 Task: Delete the notes.
Action: Mouse moved to (94, 453)
Screenshot: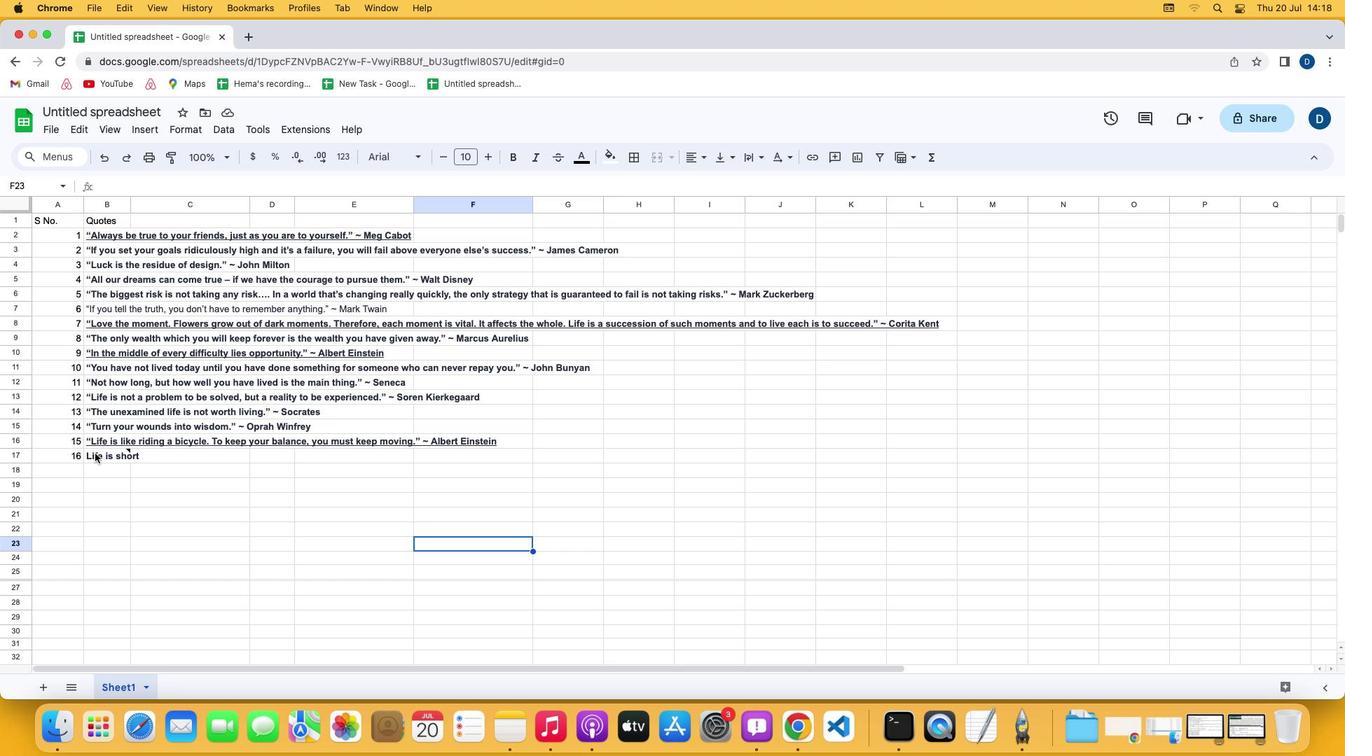 
Action: Mouse pressed left at (94, 453)
Screenshot: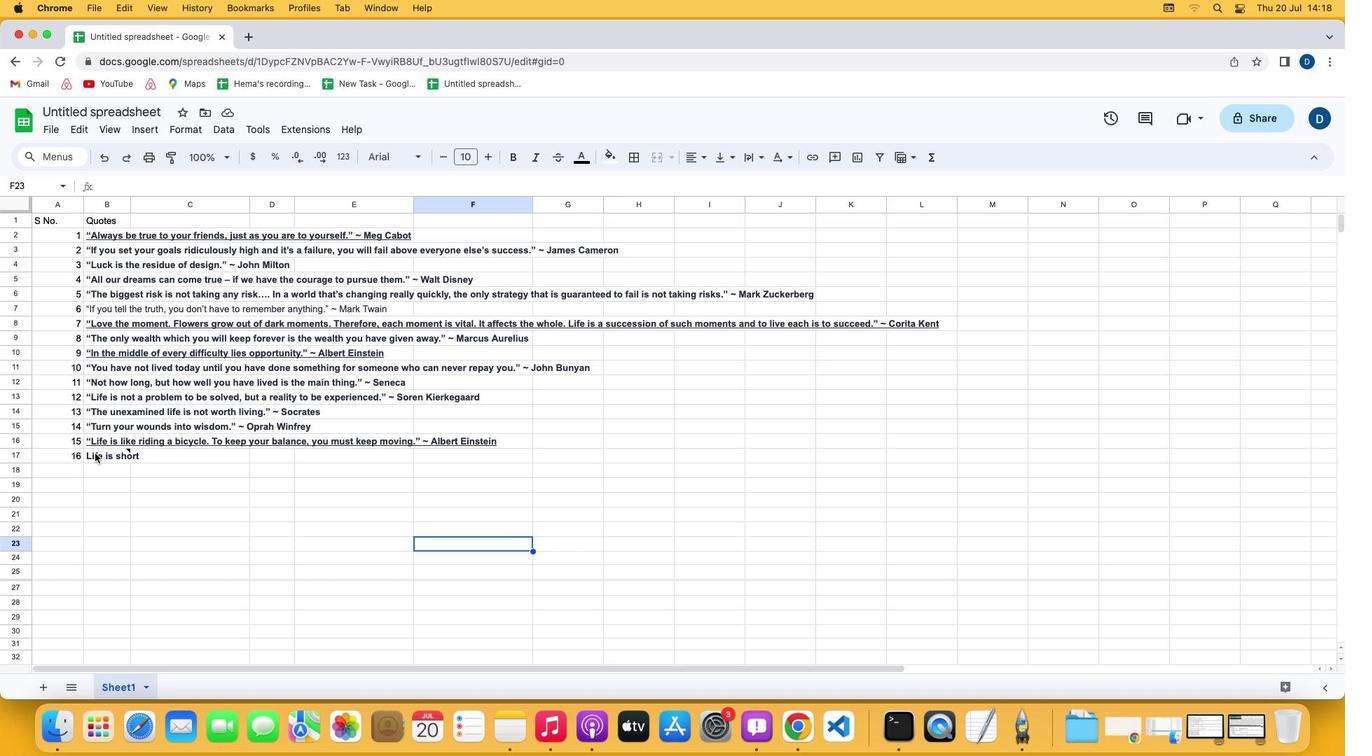
Action: Mouse moved to (94, 453)
Screenshot: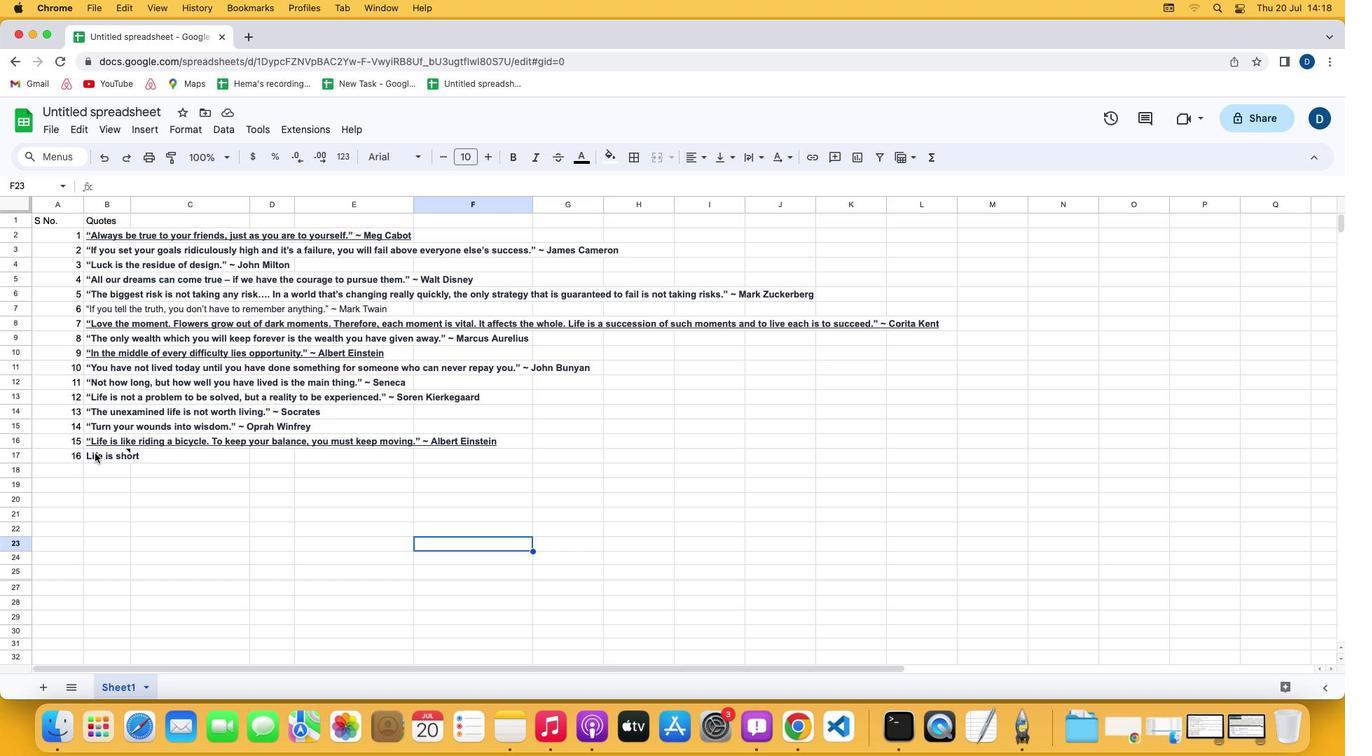 
Action: Mouse pressed left at (94, 453)
Screenshot: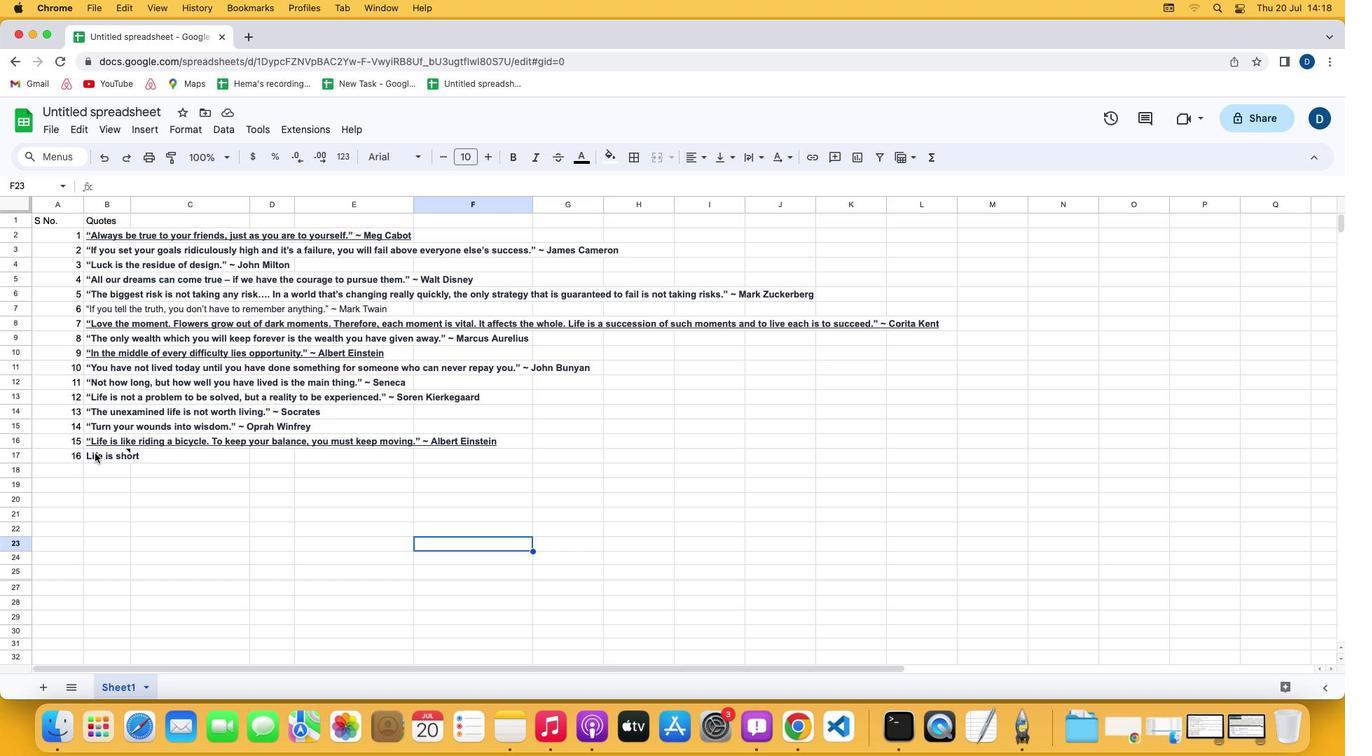 
Action: Mouse moved to (80, 130)
Screenshot: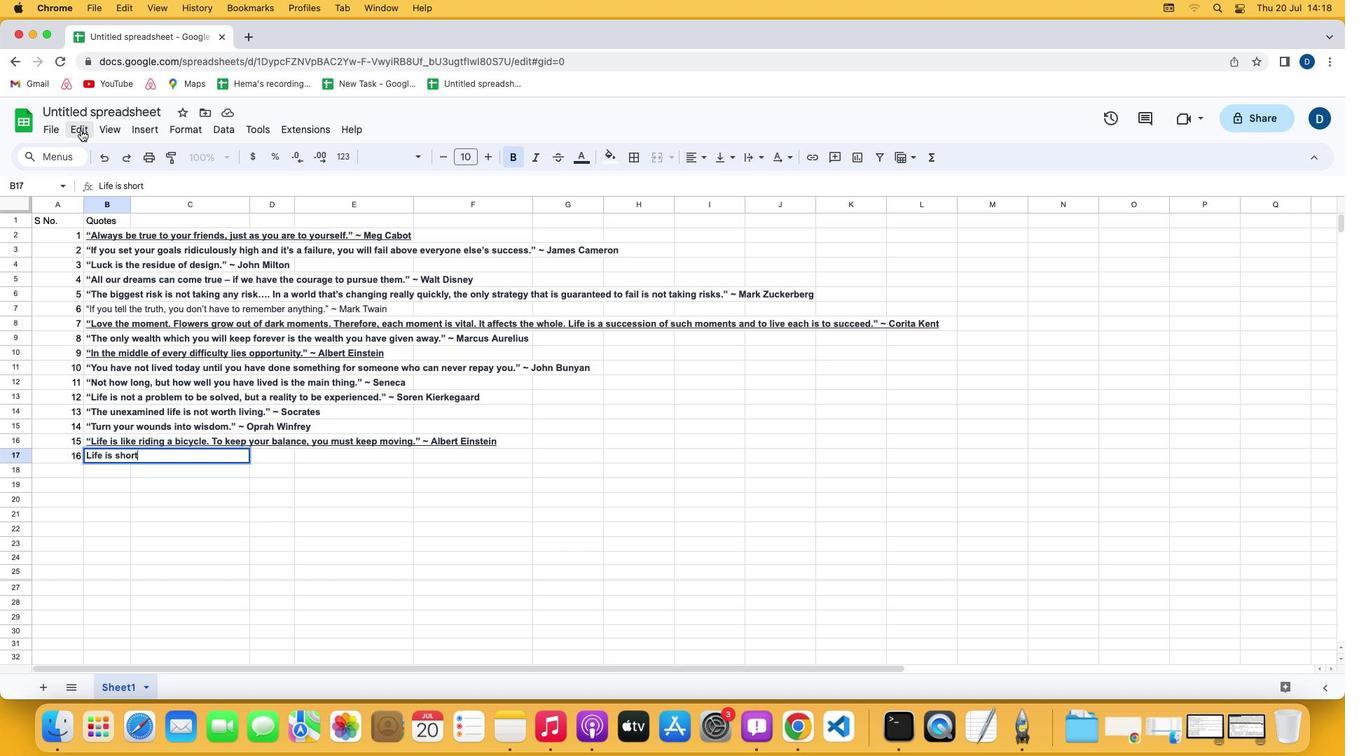 
Action: Mouse pressed left at (80, 130)
Screenshot: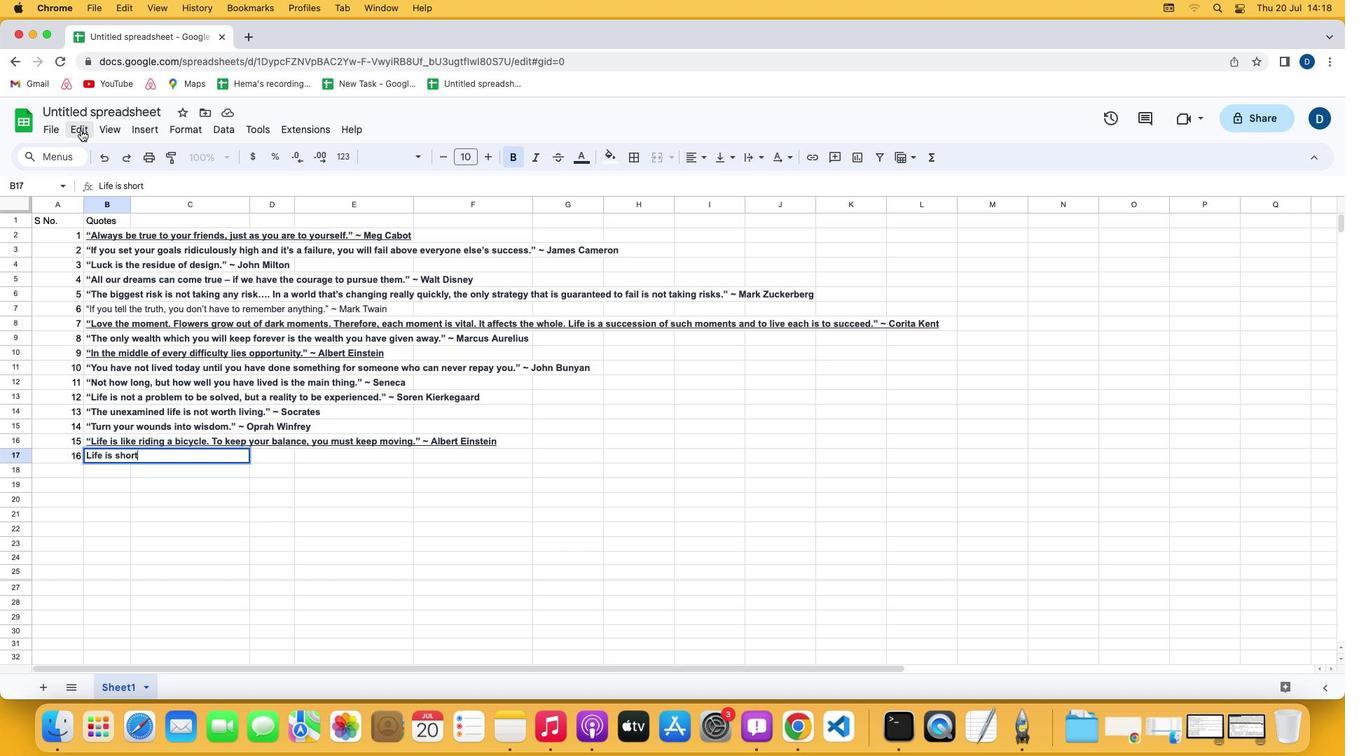
Action: Mouse moved to (332, 453)
Screenshot: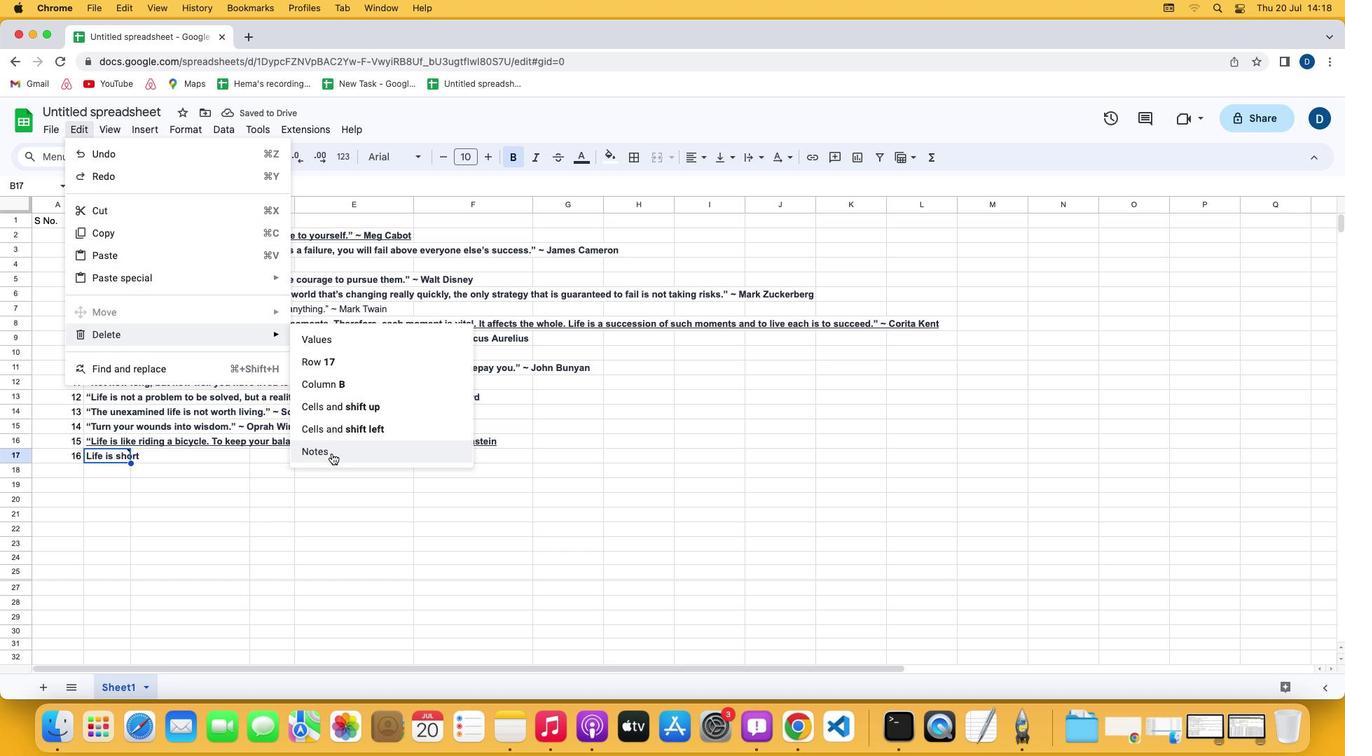 
Action: Mouse pressed left at (332, 453)
Screenshot: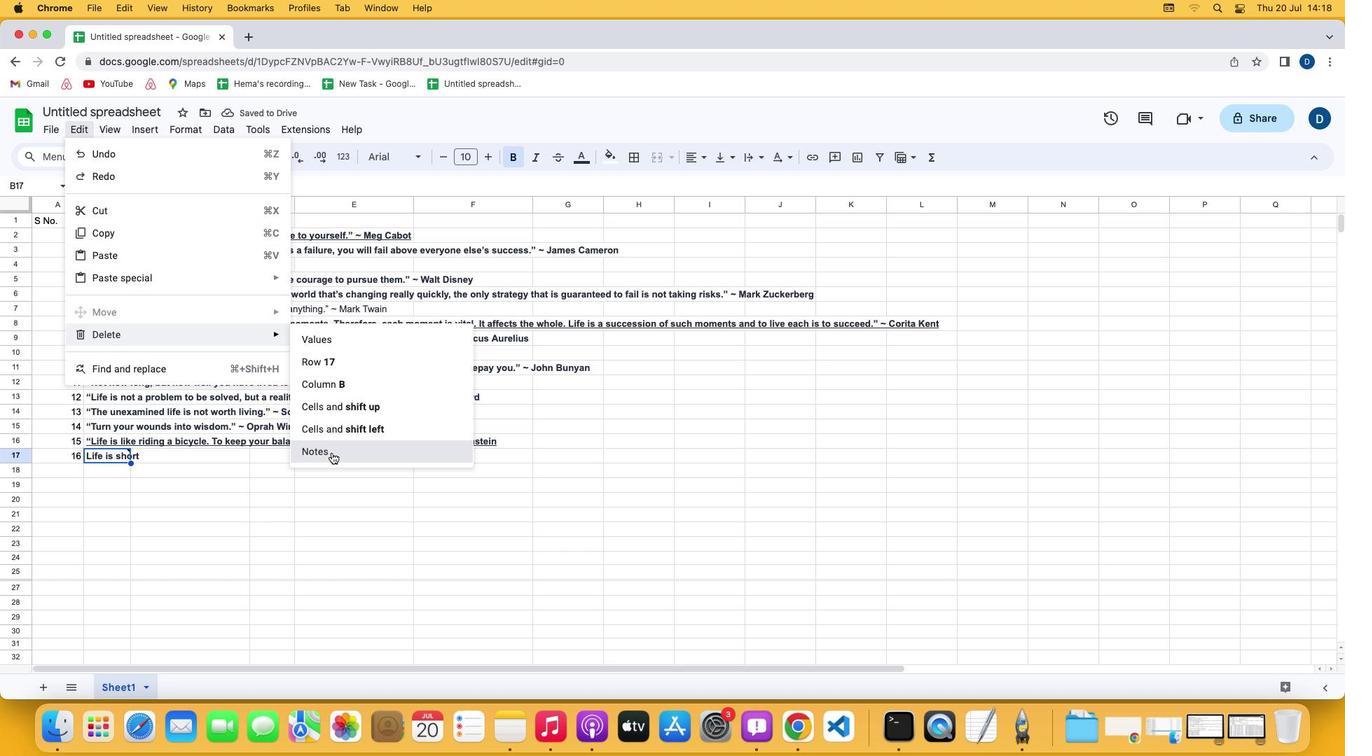 
Action: Mouse moved to (316, 488)
Screenshot: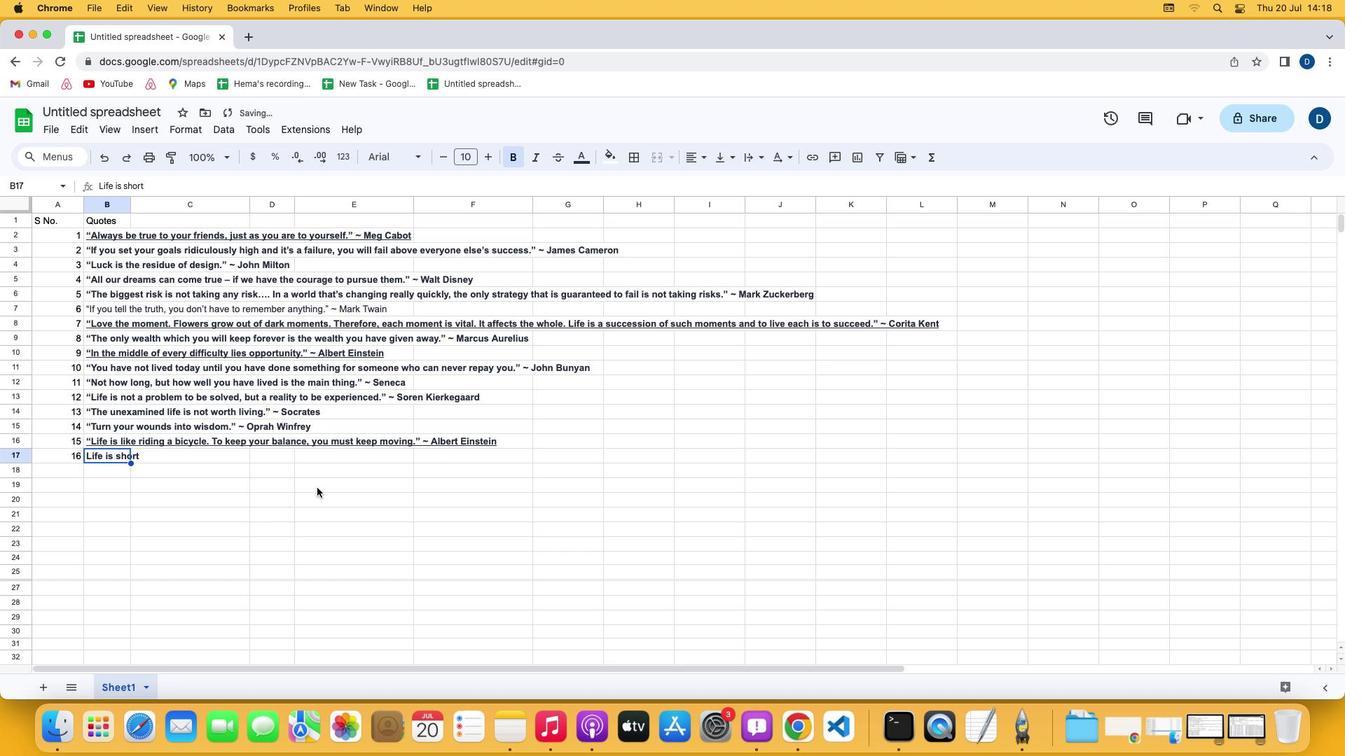 
